 Task: Open Card Card0000000305 in Board Board0000000077 in Workspace WS0000000026 in Trello. Add Member Nikrathi889@gmail.com to Card Card0000000305 in Board Board0000000077 in Workspace WS0000000026 in Trello. Add Purple Label titled Label0000000305 to Card Card0000000305 in Board Board0000000077 in Workspace WS0000000026 in Trello. Add Checklist CL0000000305 to Card Card0000000305 in Board Board0000000077 in Workspace WS0000000026 in Trello. Add Dates with Start Date as Aug 01 2023 and Due Date as Aug 31 2023 to Card Card0000000305 in Board Board0000000077 in Workspace WS0000000026 in Trello
Action: Mouse moved to (316, 193)
Screenshot: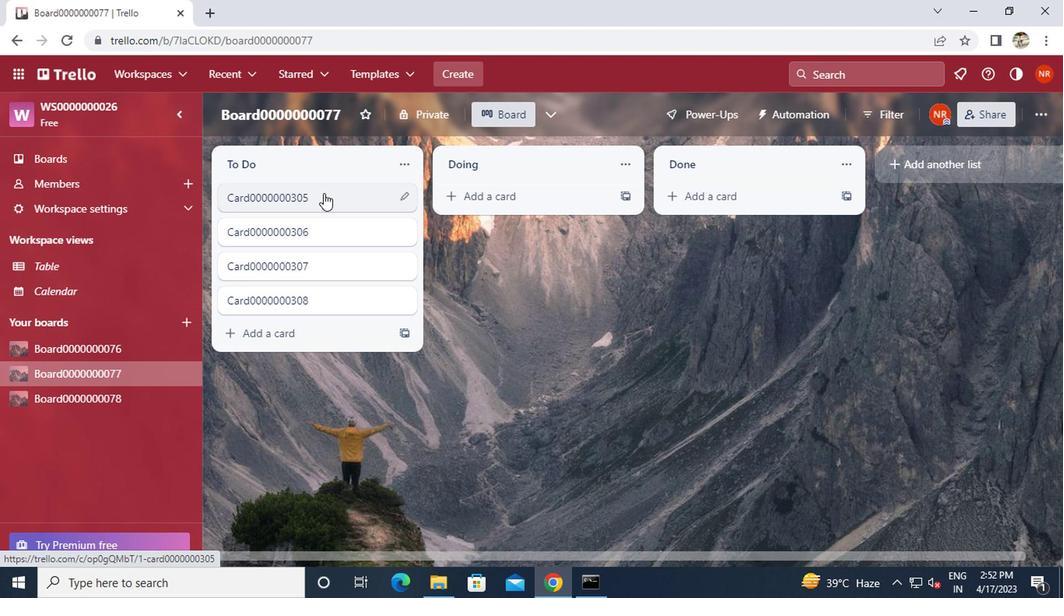 
Action: Mouse pressed left at (316, 193)
Screenshot: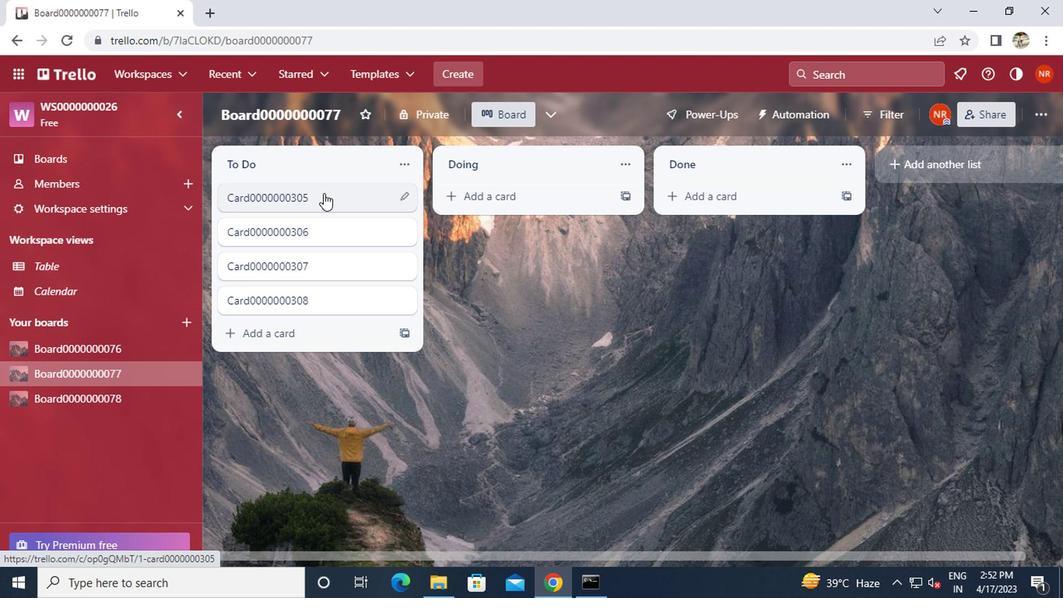 
Action: Mouse moved to (694, 190)
Screenshot: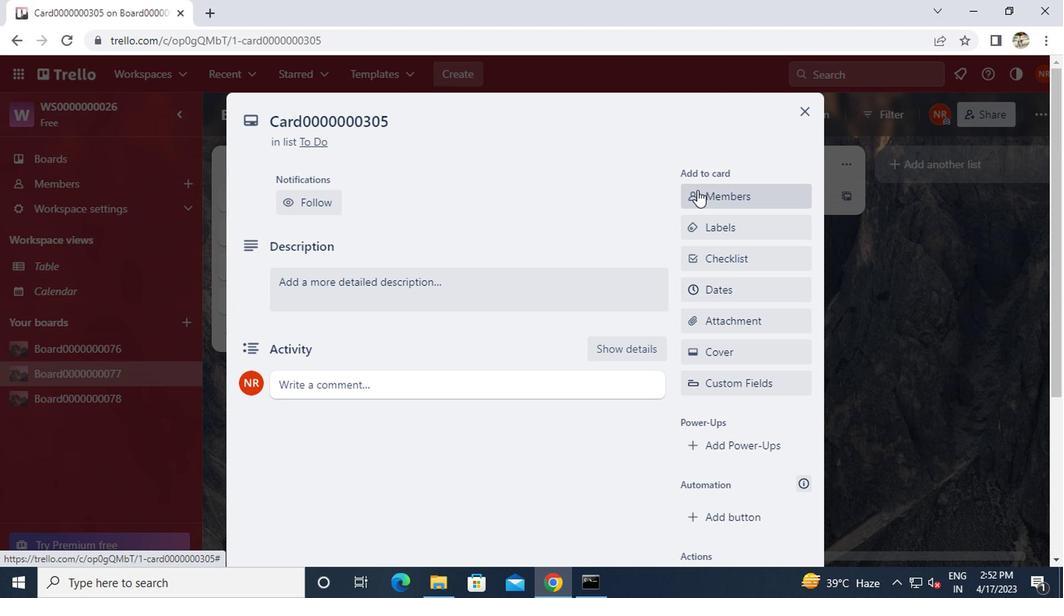 
Action: Mouse pressed left at (694, 190)
Screenshot: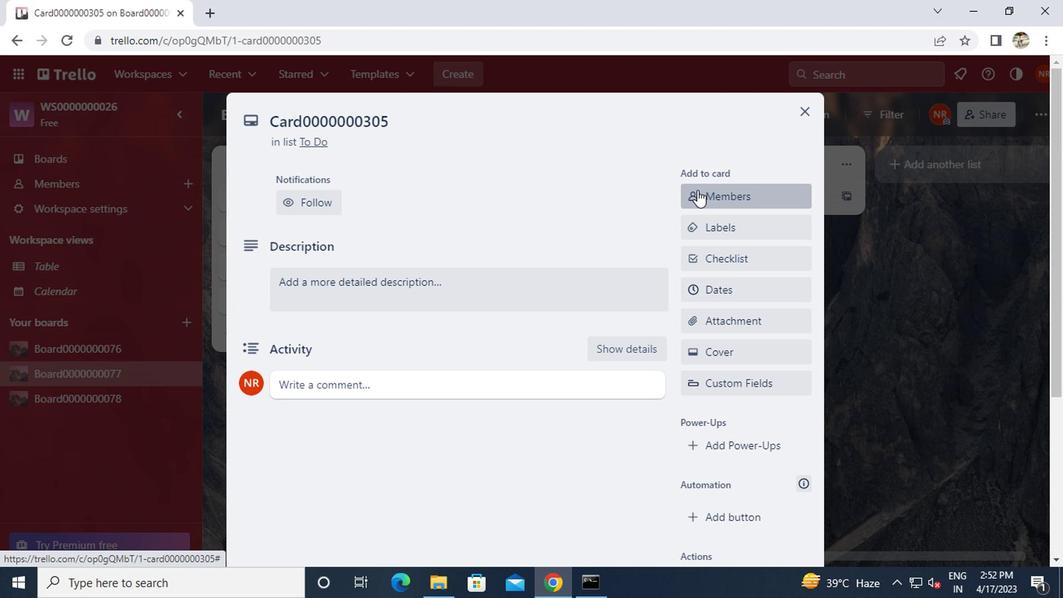 
Action: Key pressed <Key.caps_lock>n<Key.caps_lock>ikrathi889<Key.shift>@GMAIL.COM
Screenshot: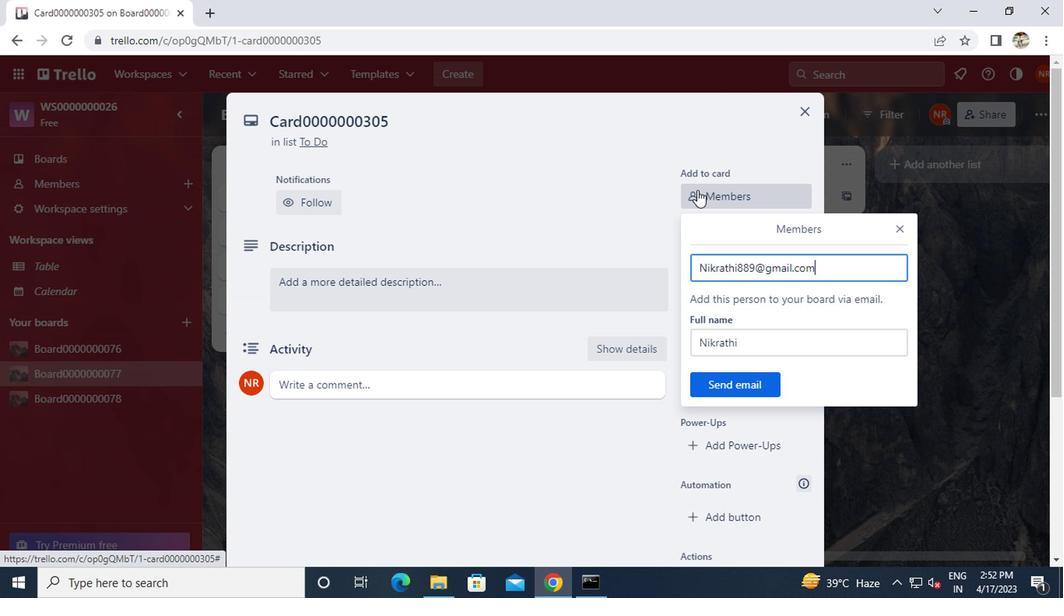 
Action: Mouse moved to (734, 377)
Screenshot: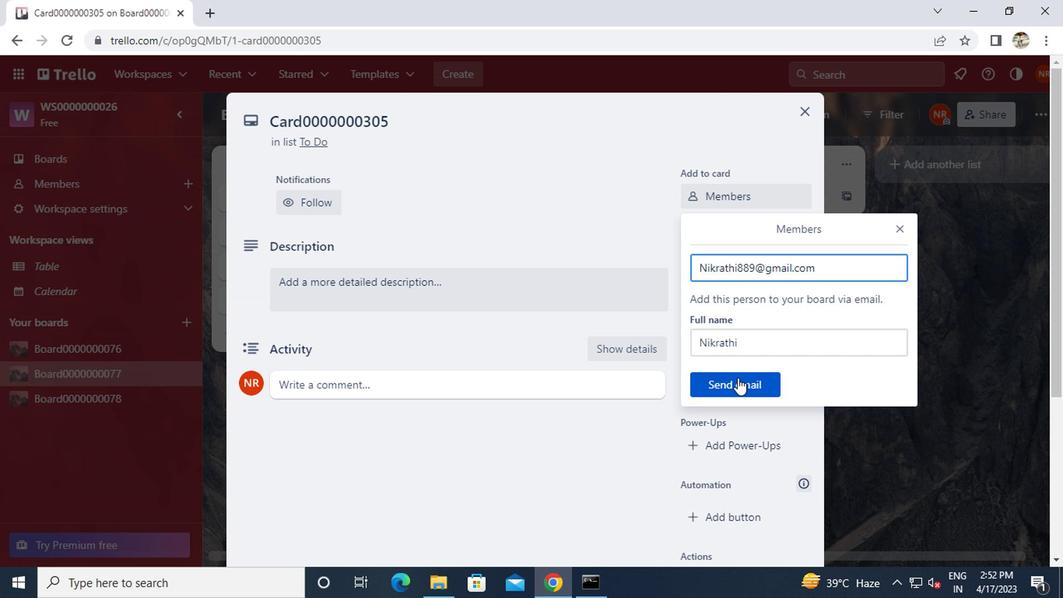 
Action: Mouse pressed left at (734, 377)
Screenshot: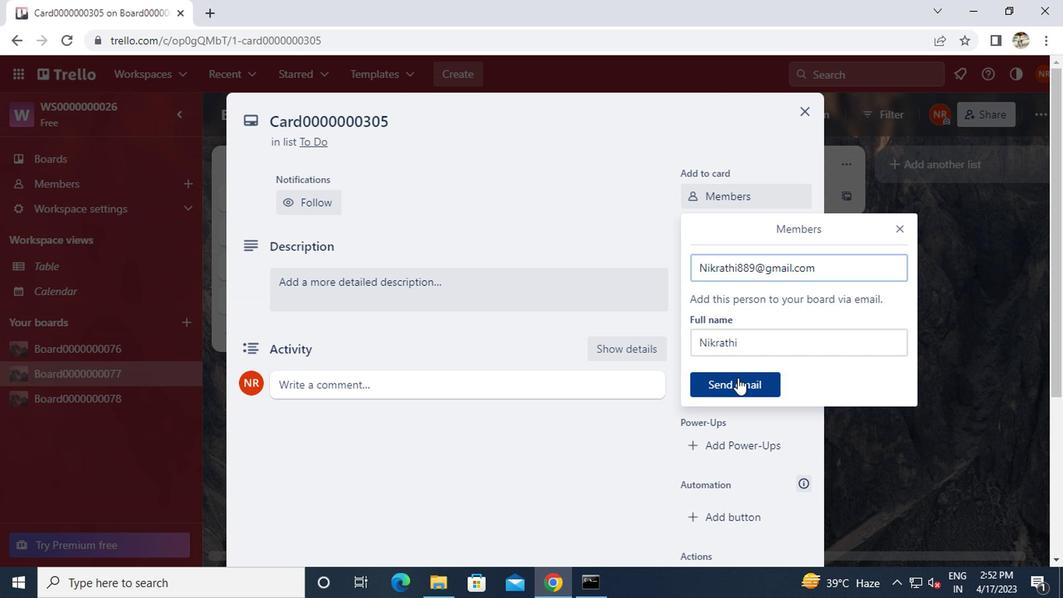 
Action: Mouse moved to (723, 229)
Screenshot: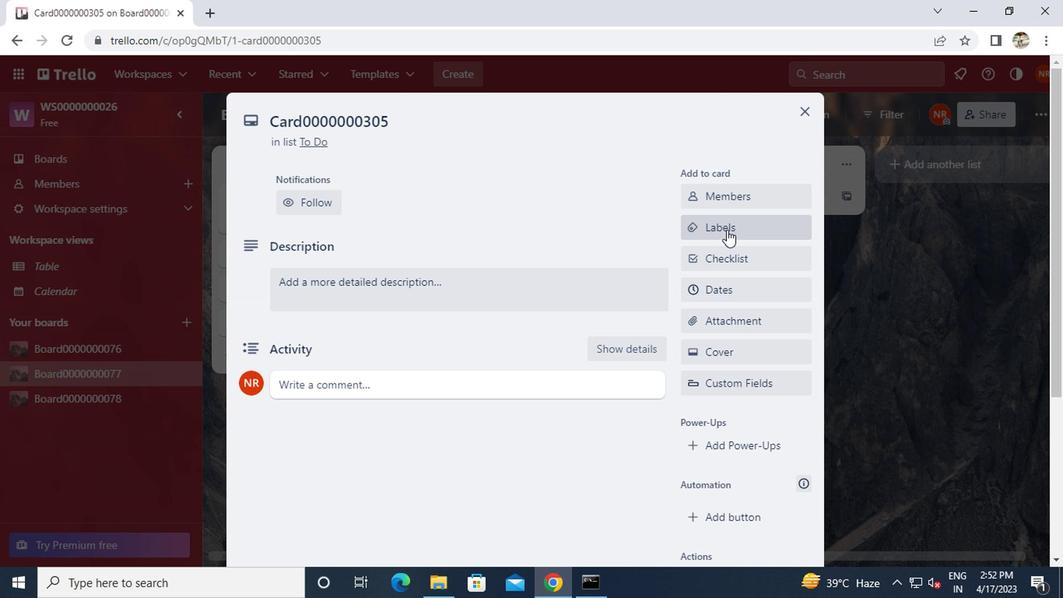 
Action: Mouse pressed left at (723, 229)
Screenshot: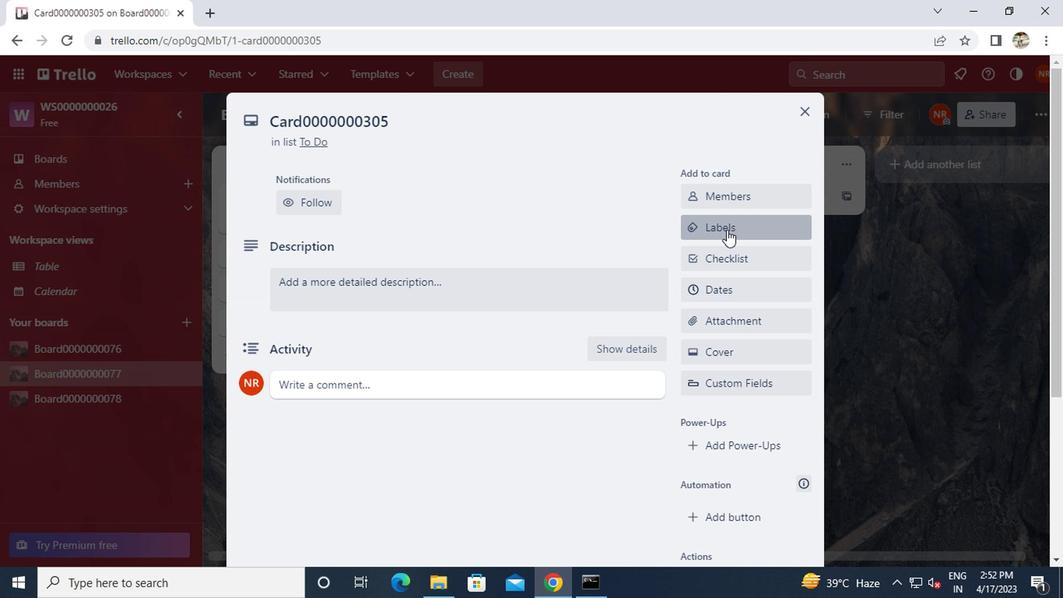 
Action: Mouse moved to (769, 386)
Screenshot: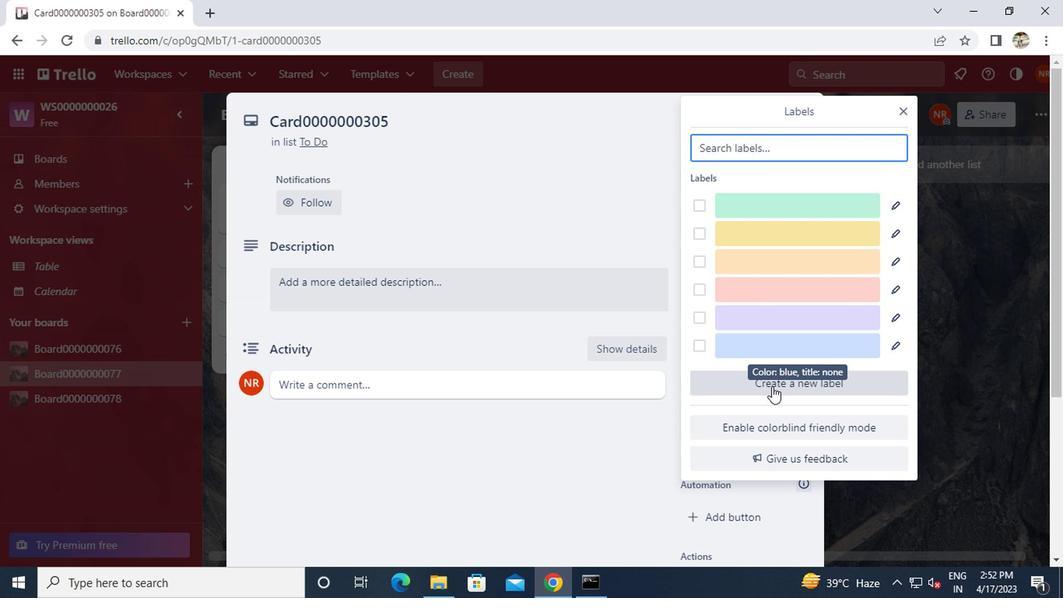 
Action: Mouse pressed left at (769, 386)
Screenshot: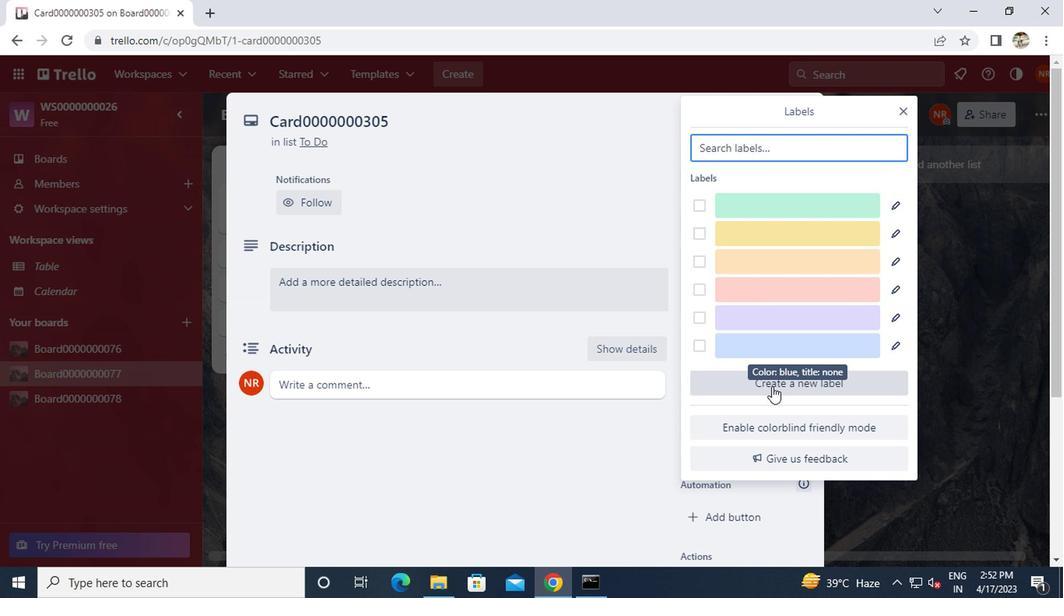 
Action: Mouse moved to (892, 333)
Screenshot: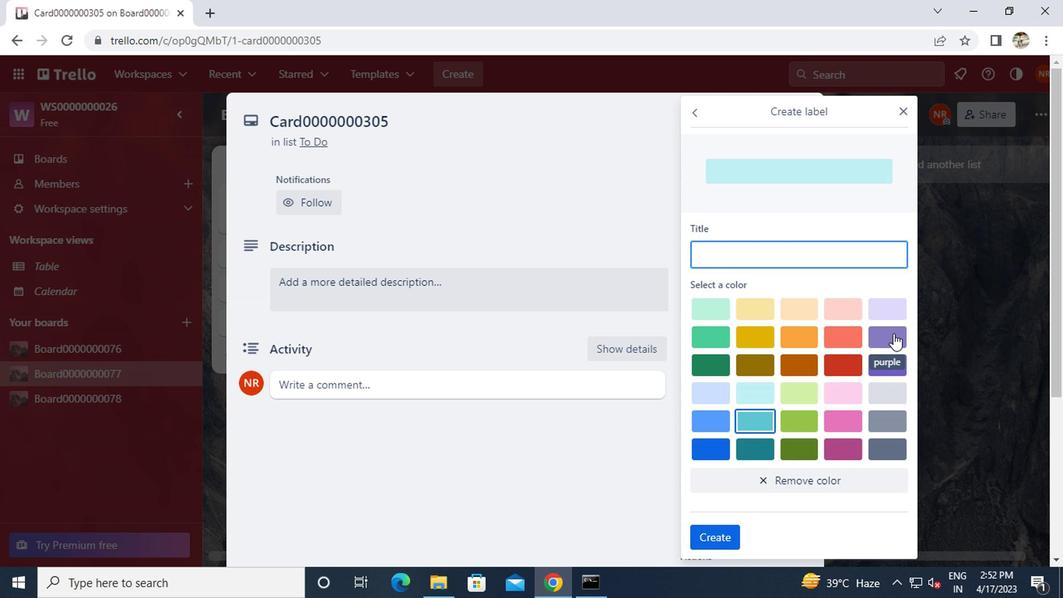 
Action: Mouse pressed left at (892, 333)
Screenshot: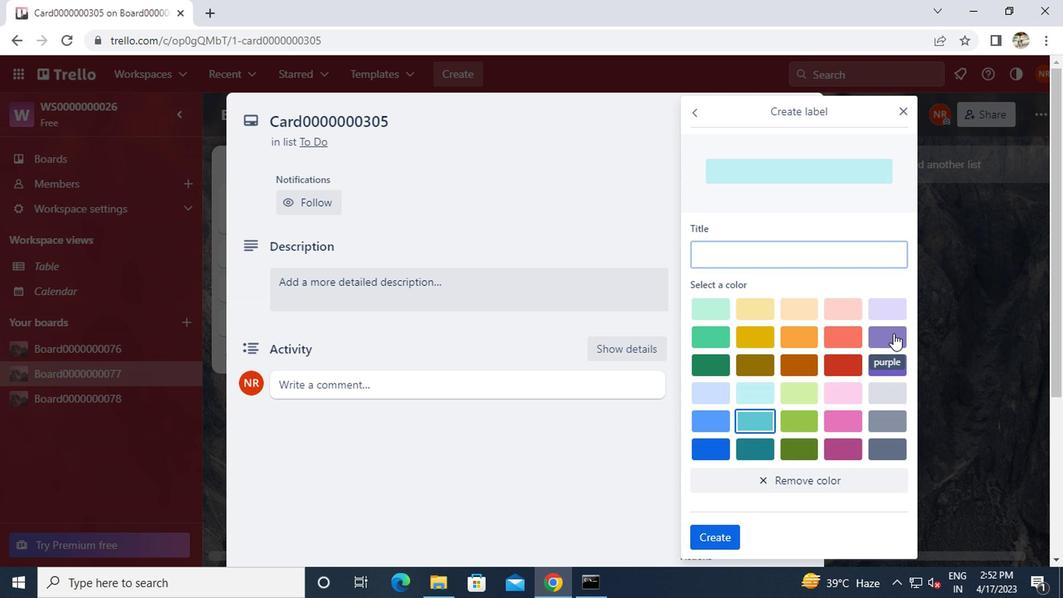 
Action: Mouse moved to (826, 248)
Screenshot: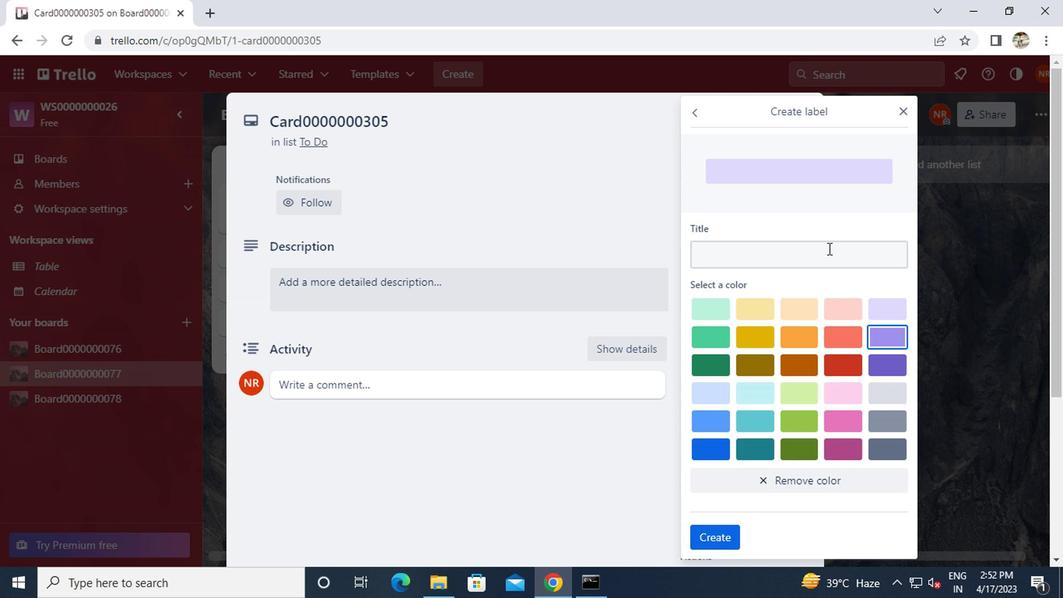 
Action: Mouse pressed left at (826, 248)
Screenshot: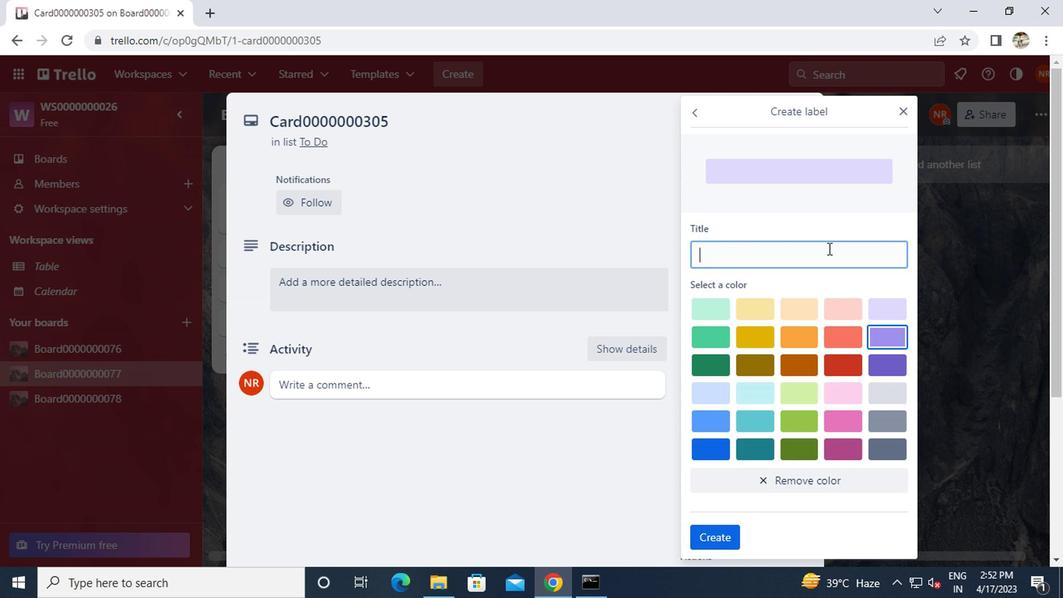 
Action: Key pressed <Key.caps_lock>L<Key.caps_lock>ABEL0000000305
Screenshot: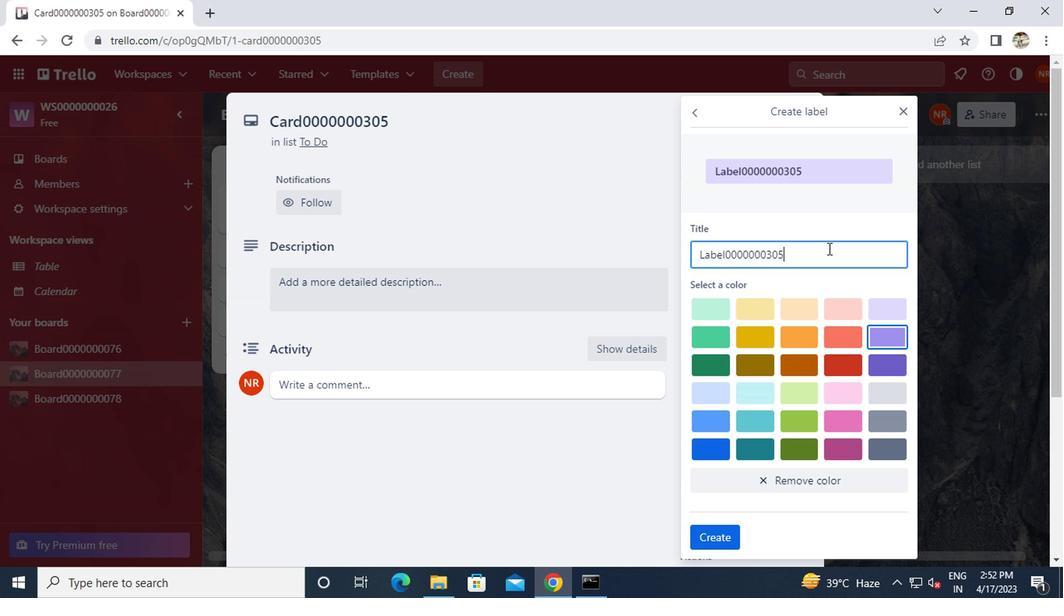 
Action: Mouse moved to (719, 541)
Screenshot: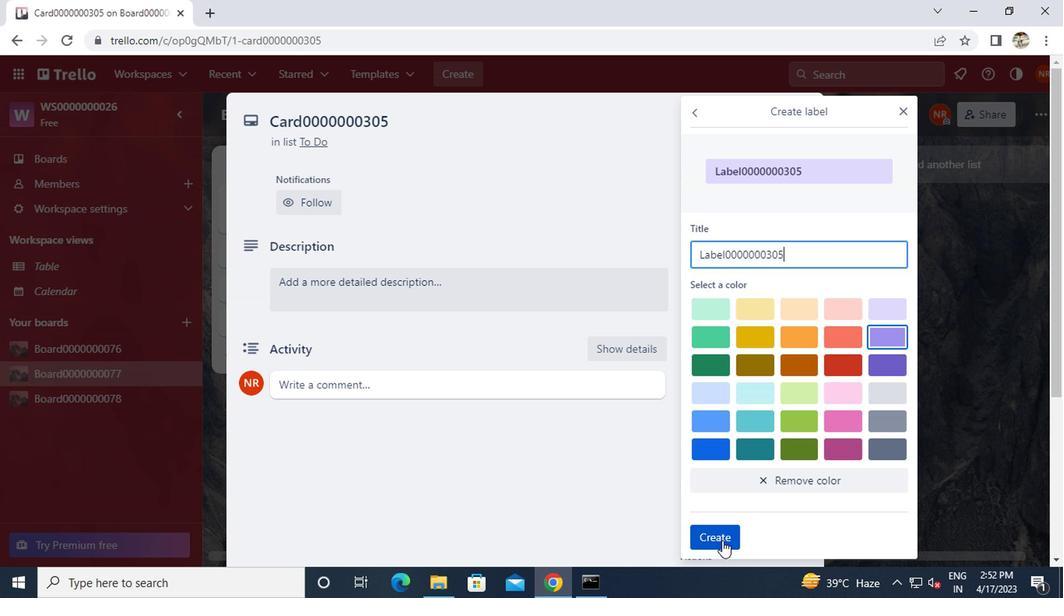 
Action: Mouse pressed left at (719, 541)
Screenshot: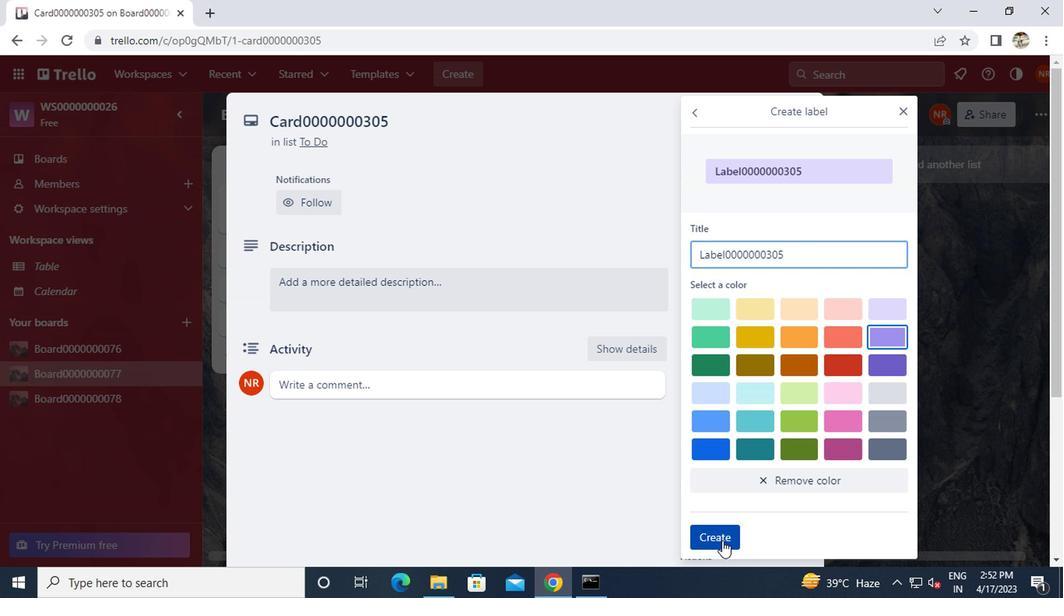 
Action: Mouse moved to (902, 108)
Screenshot: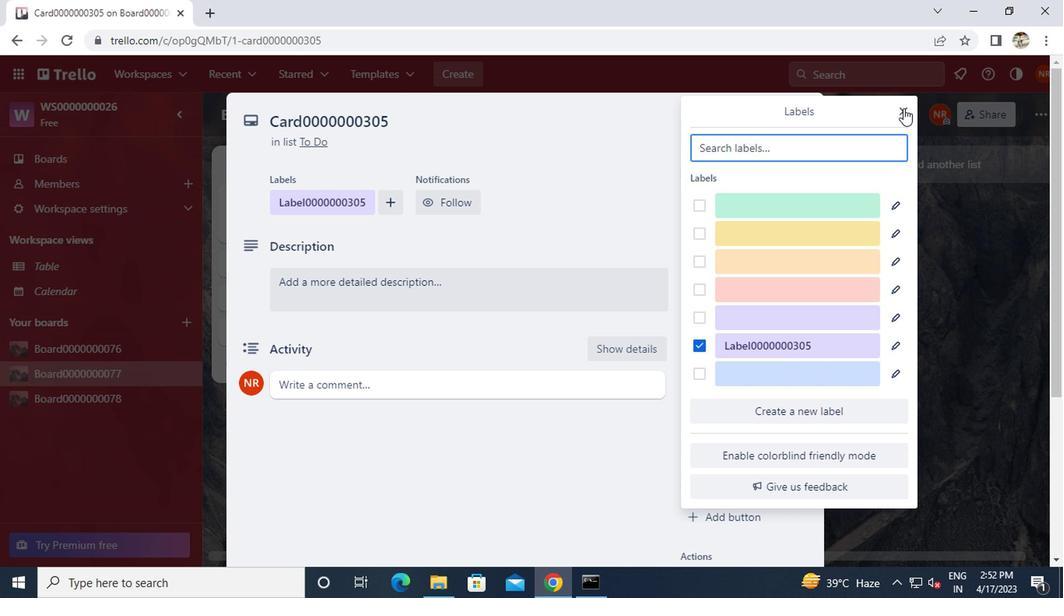 
Action: Mouse pressed left at (902, 108)
Screenshot: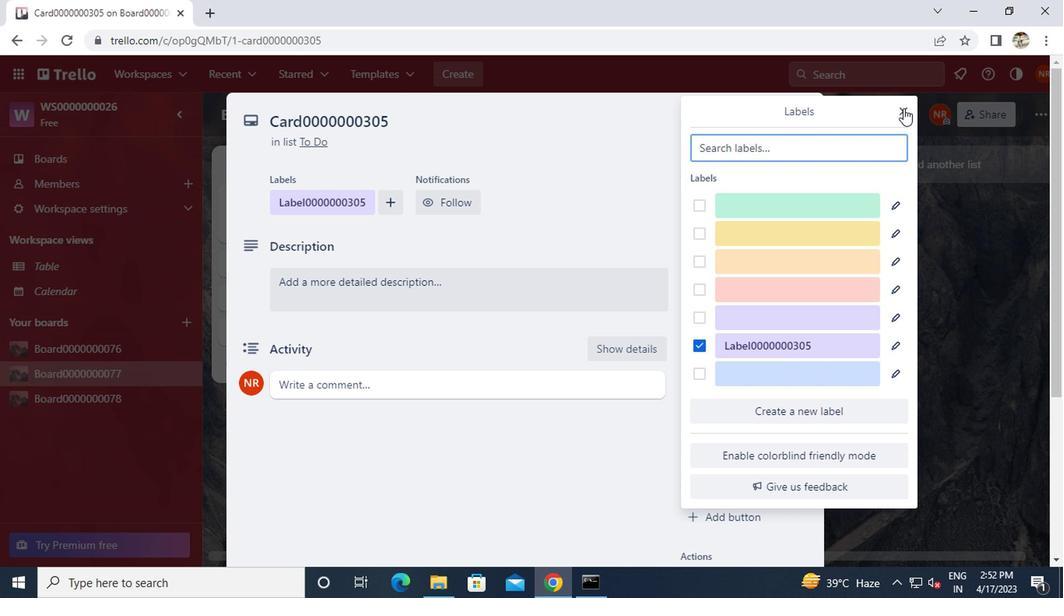 
Action: Mouse moved to (747, 257)
Screenshot: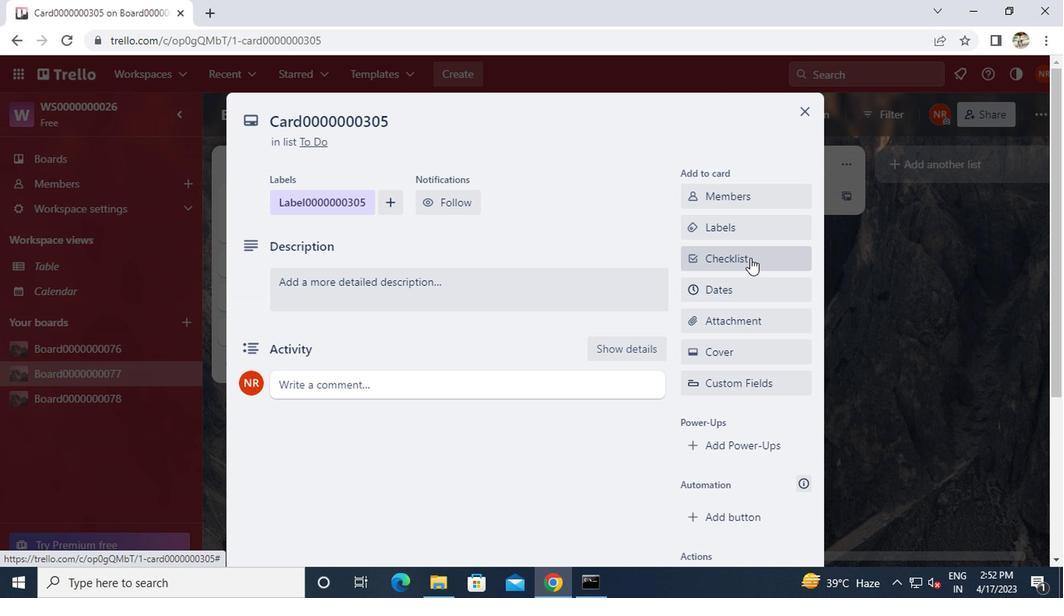 
Action: Mouse pressed left at (747, 257)
Screenshot: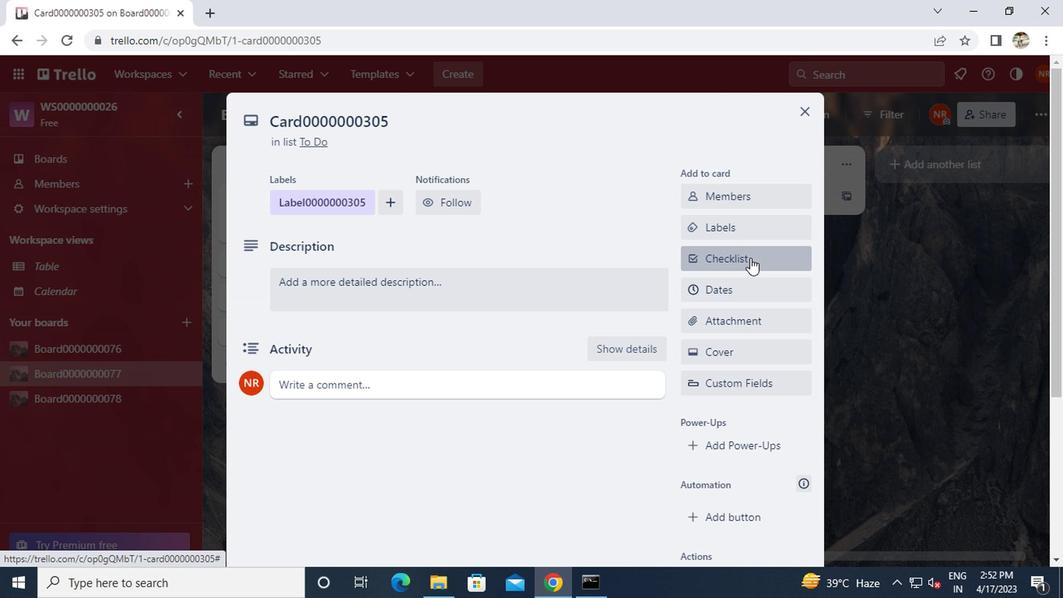 
Action: Key pressed <Key.caps_lock>CL0000000305
Screenshot: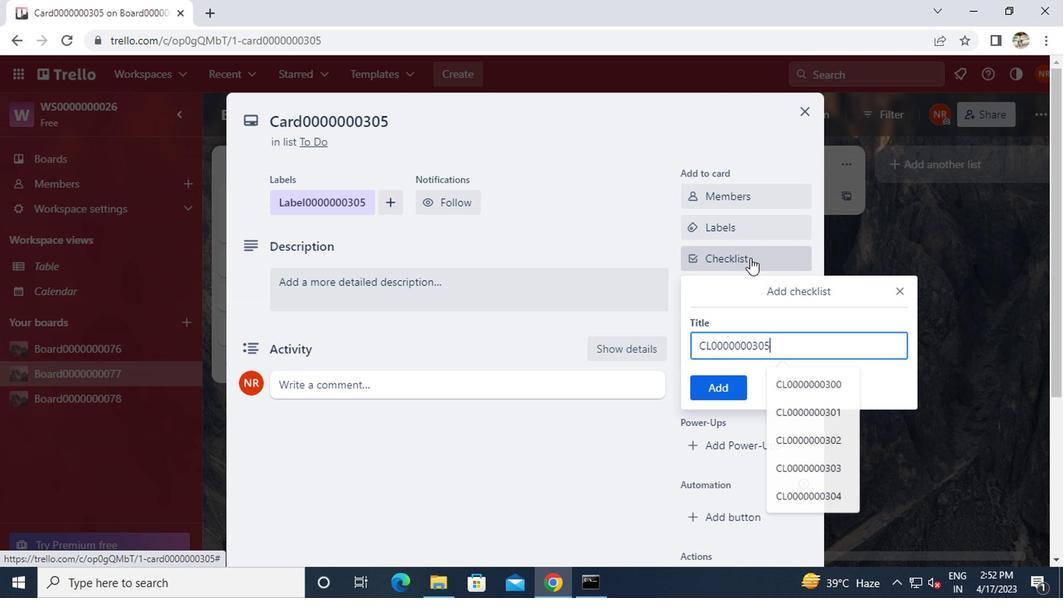 
Action: Mouse moved to (723, 388)
Screenshot: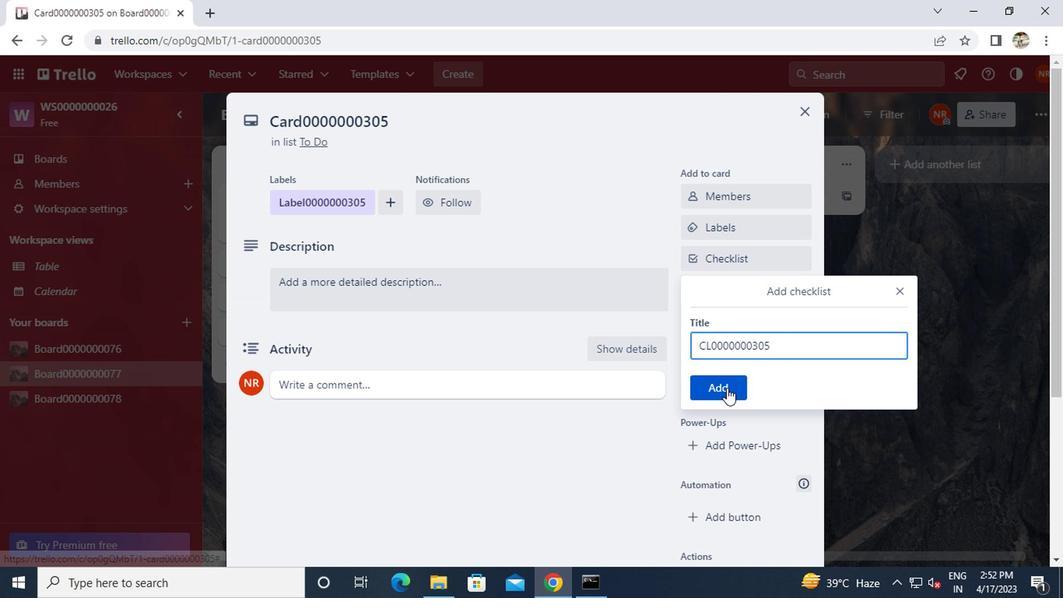 
Action: Mouse pressed left at (723, 388)
Screenshot: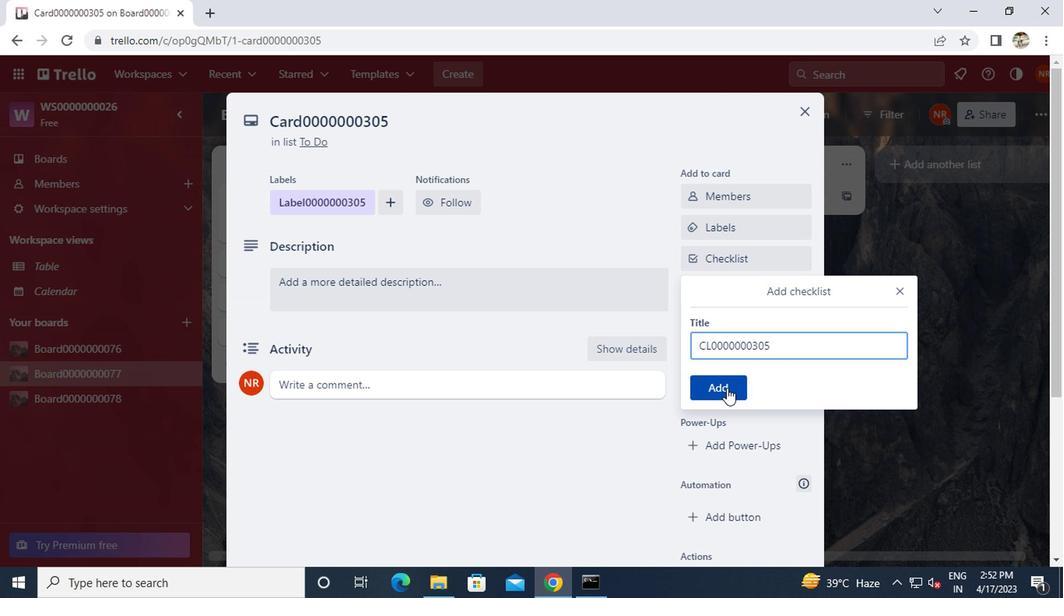 
Action: Mouse moved to (715, 294)
Screenshot: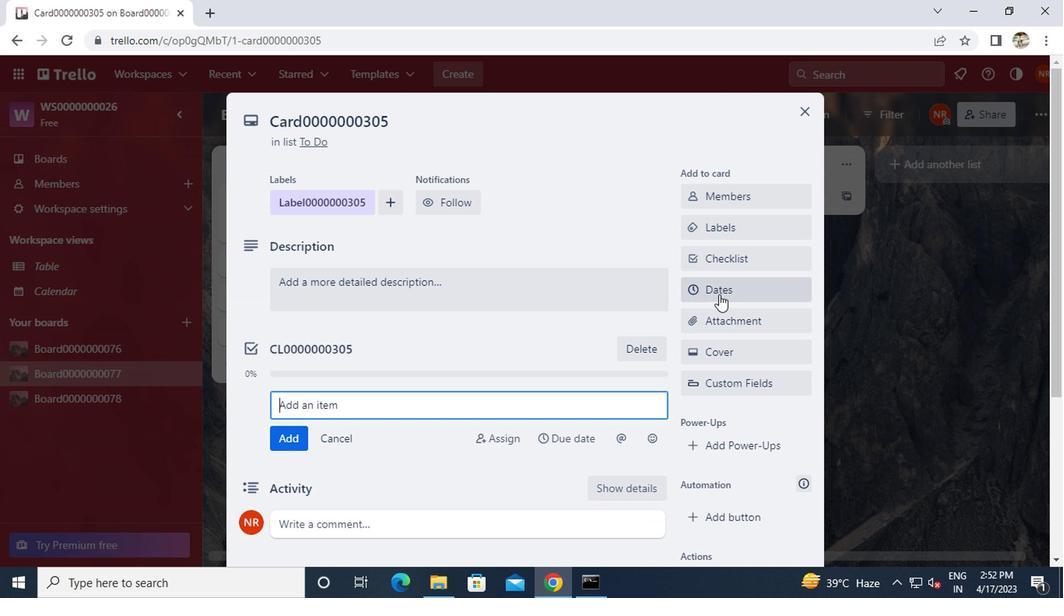 
Action: Mouse pressed left at (715, 294)
Screenshot: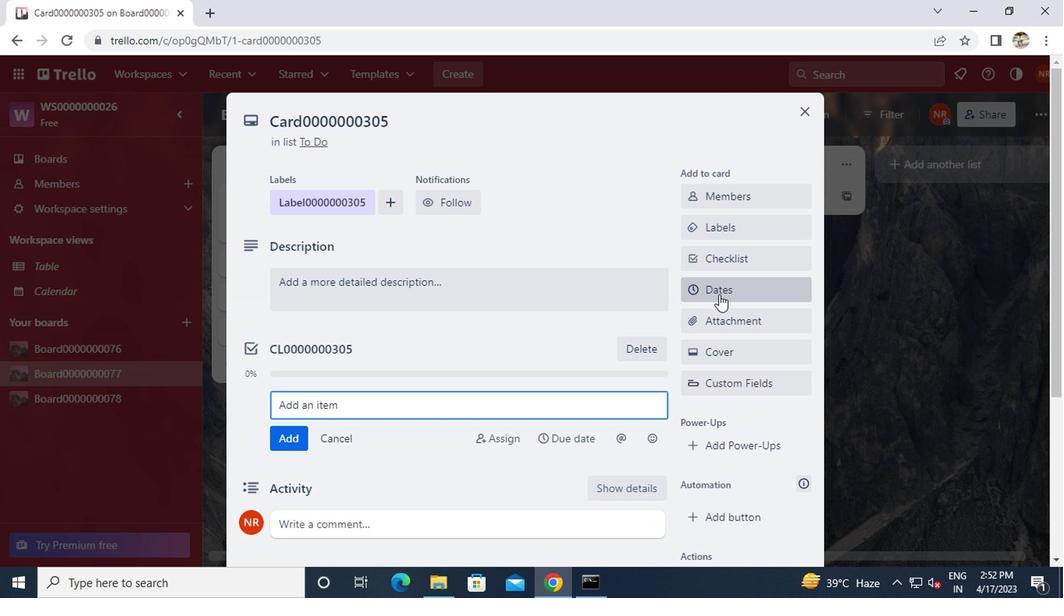 
Action: Mouse moved to (693, 391)
Screenshot: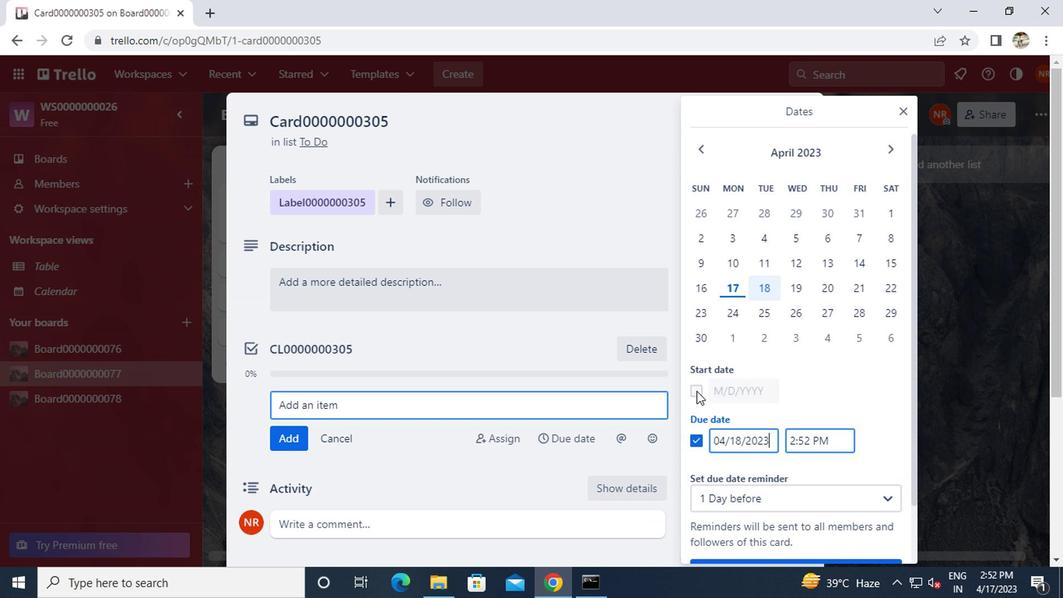 
Action: Mouse pressed left at (693, 391)
Screenshot: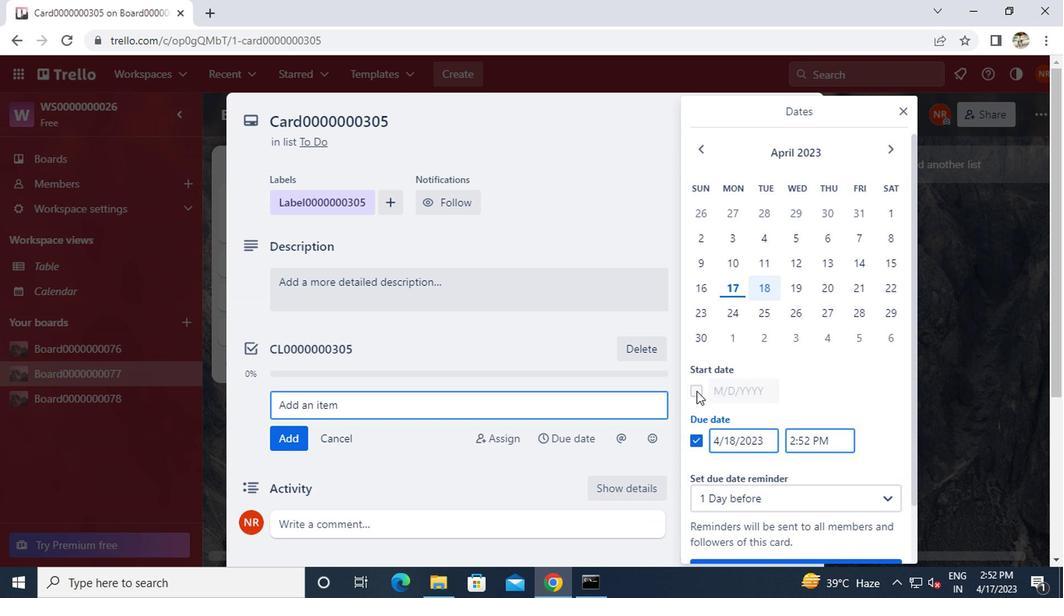 
Action: Mouse moved to (884, 151)
Screenshot: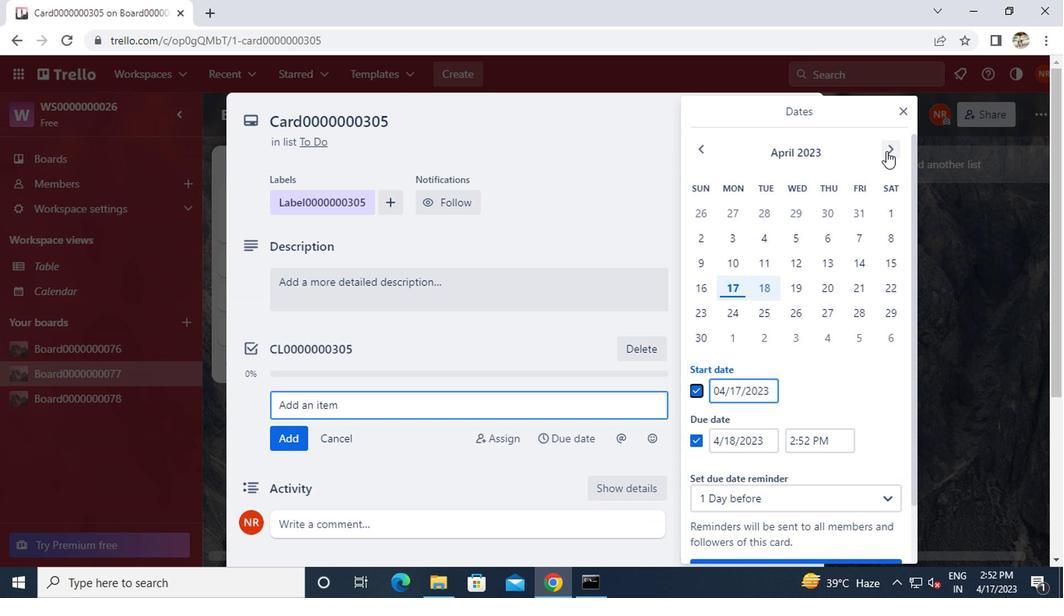 
Action: Mouse pressed left at (884, 151)
Screenshot: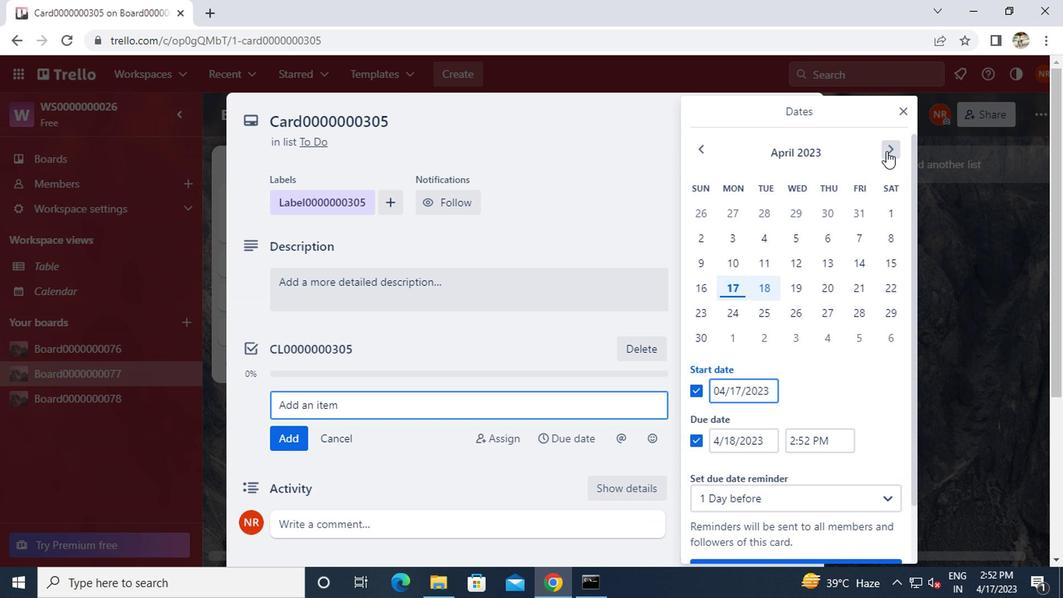
Action: Mouse pressed left at (884, 151)
Screenshot: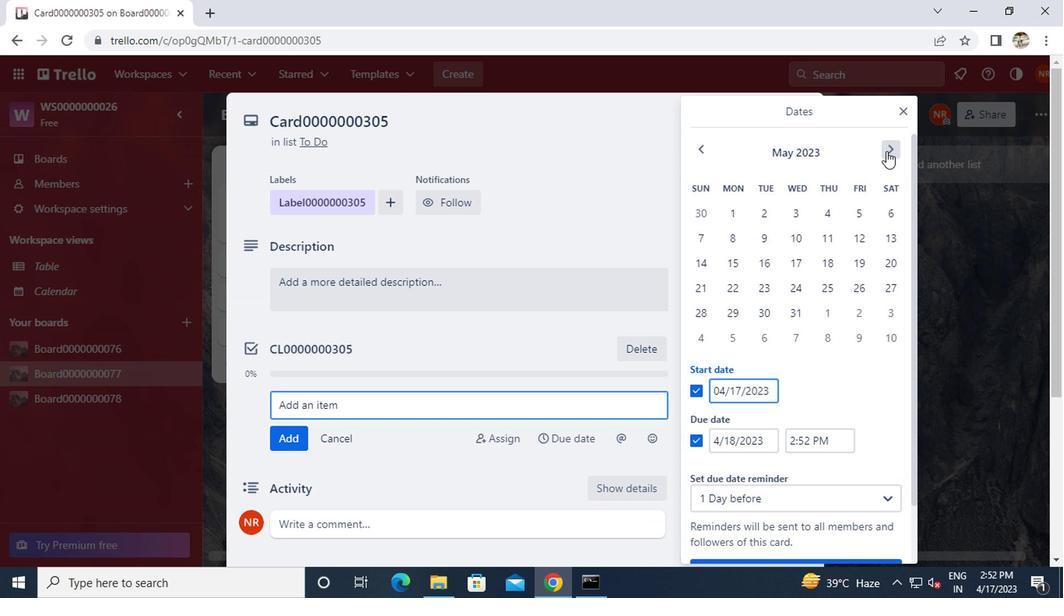 
Action: Mouse pressed left at (884, 151)
Screenshot: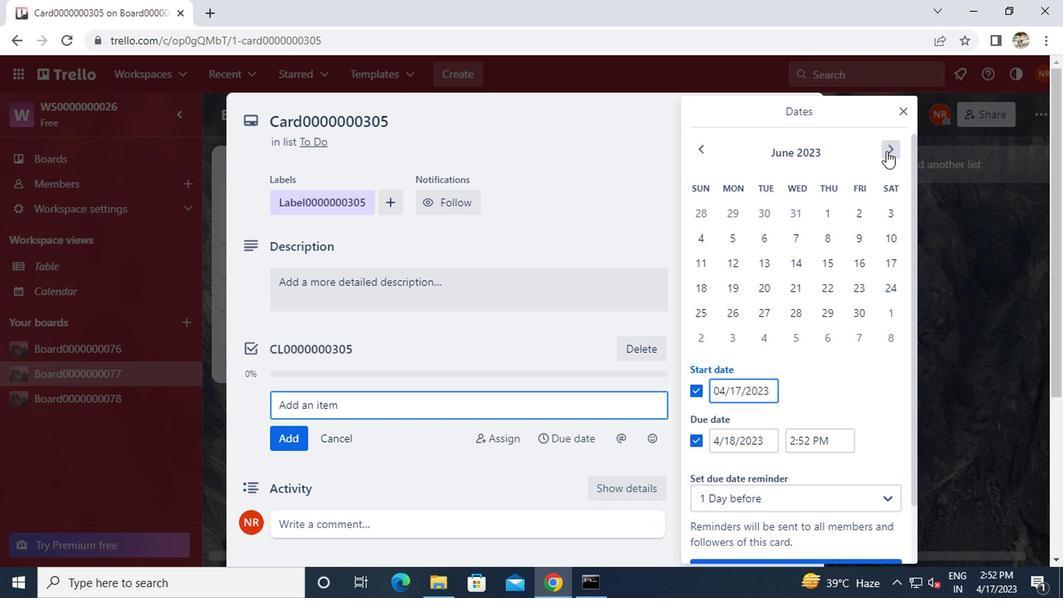 
Action: Mouse moved to (884, 218)
Screenshot: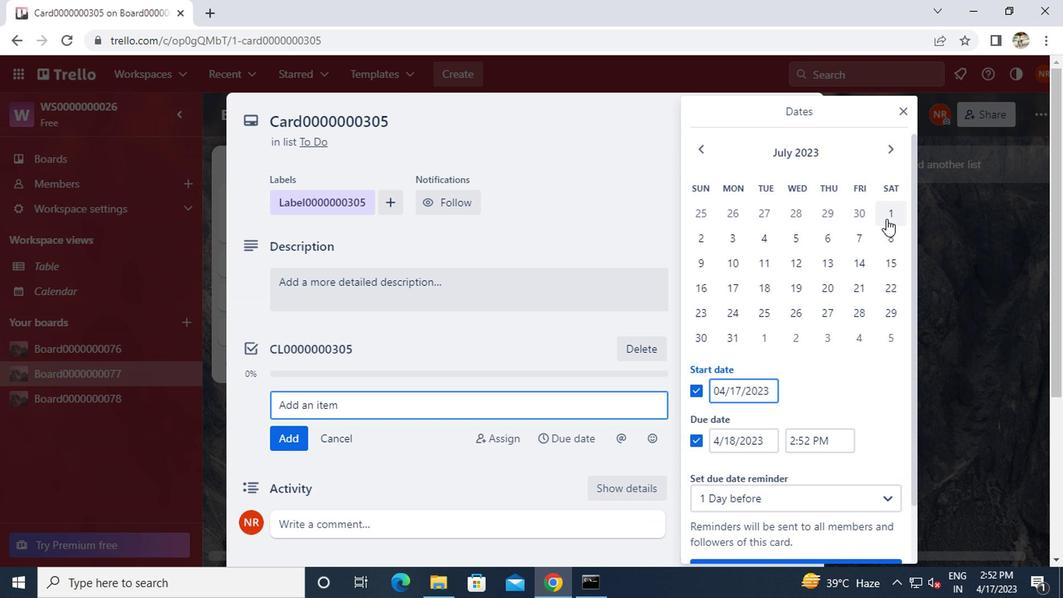 
Action: Mouse pressed left at (884, 218)
Screenshot: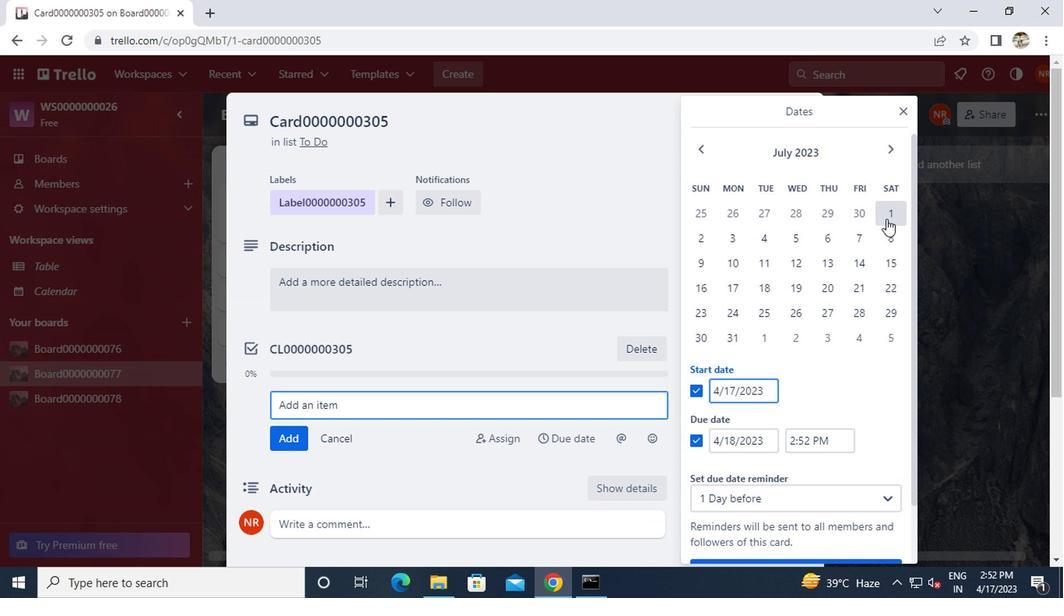 
Action: Mouse moved to (731, 335)
Screenshot: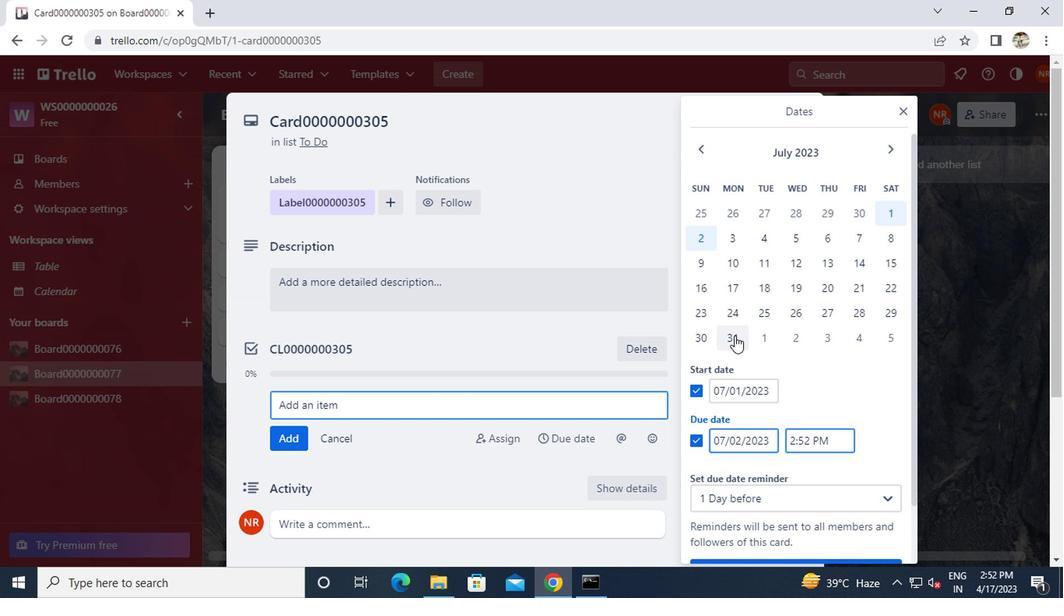 
Action: Mouse pressed left at (731, 335)
Screenshot: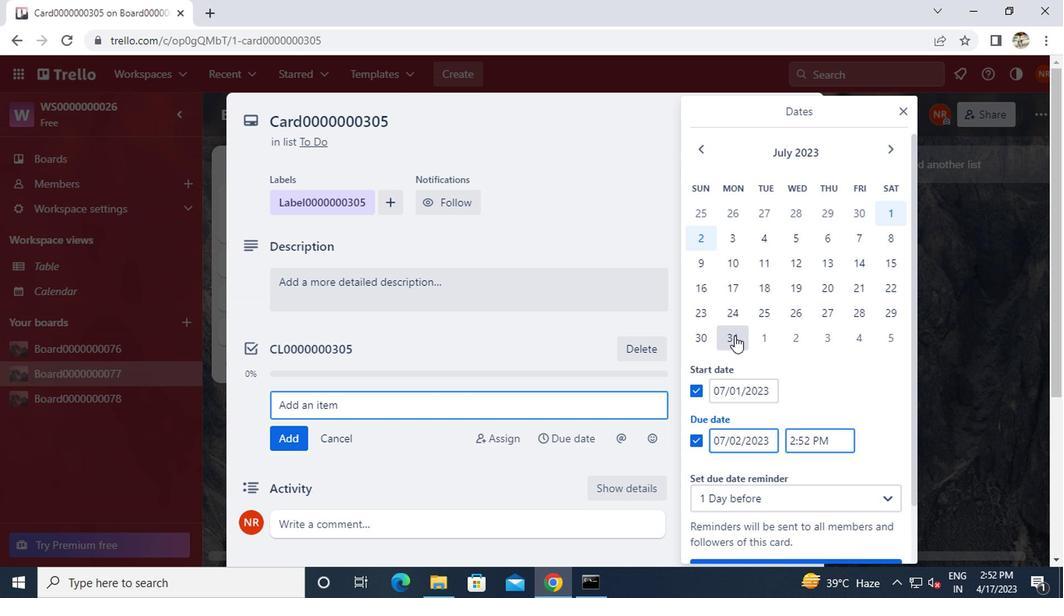 
Action: Mouse moved to (732, 352)
Screenshot: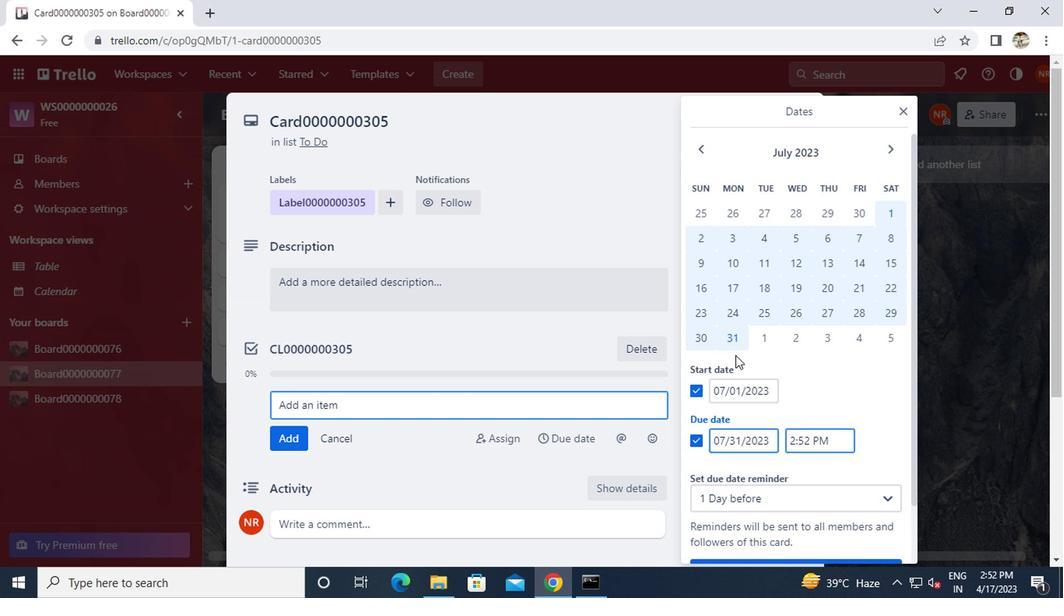 
Action: Mouse scrolled (732, 352) with delta (0, 0)
Screenshot: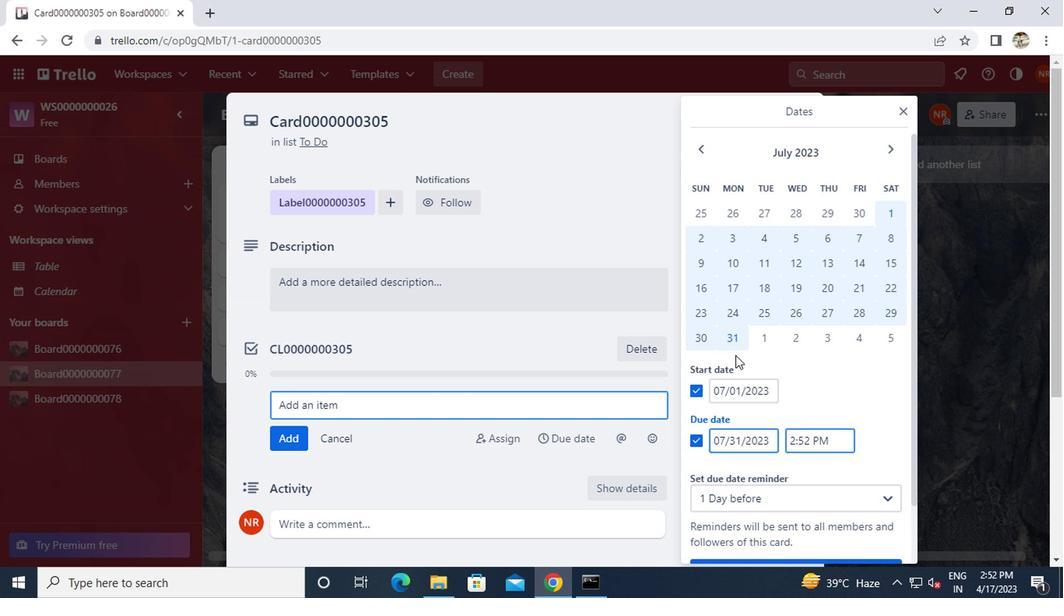 
Action: Mouse moved to (733, 356)
Screenshot: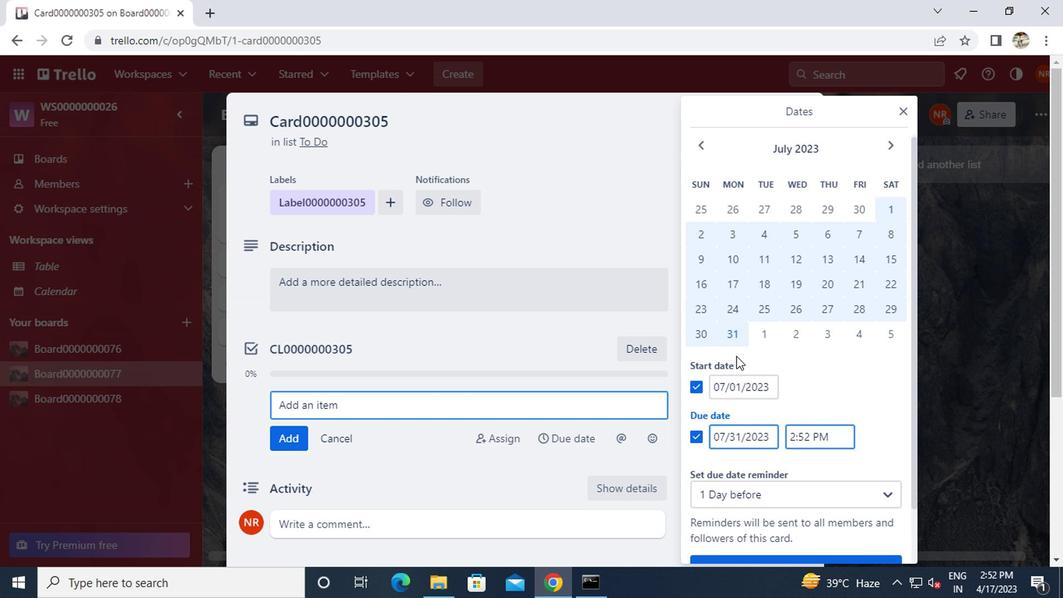 
Action: Mouse scrolled (733, 355) with delta (0, -1)
Screenshot: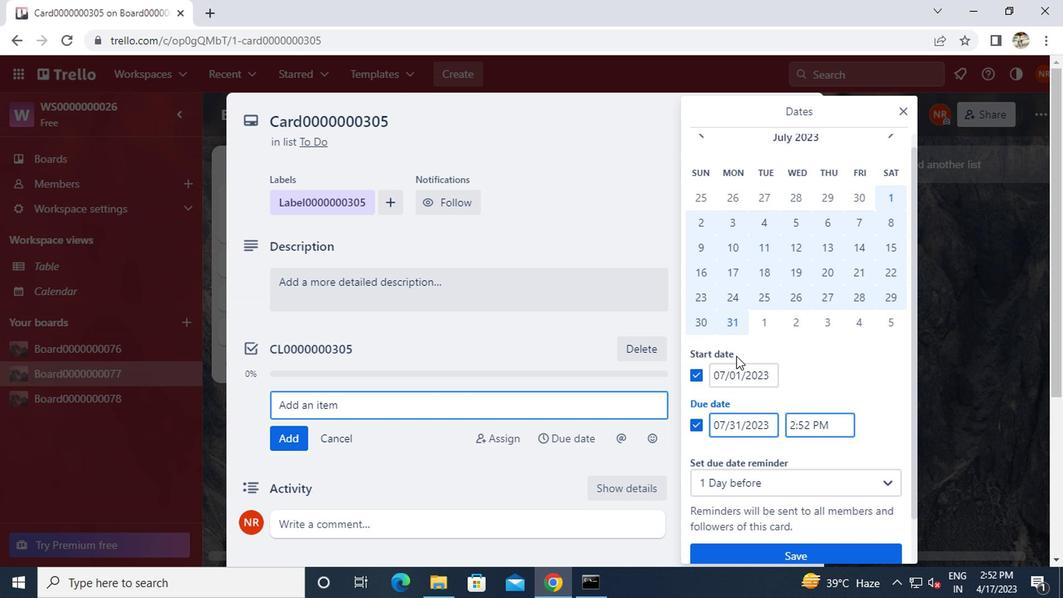 
Action: Mouse scrolled (733, 355) with delta (0, -1)
Screenshot: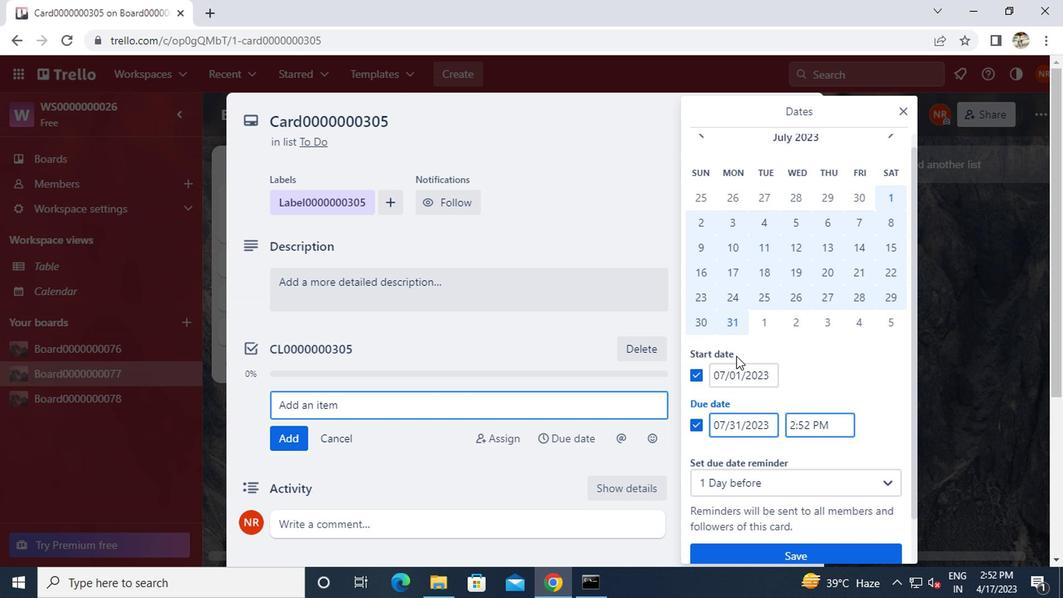 
Action: Mouse scrolled (733, 355) with delta (0, -1)
Screenshot: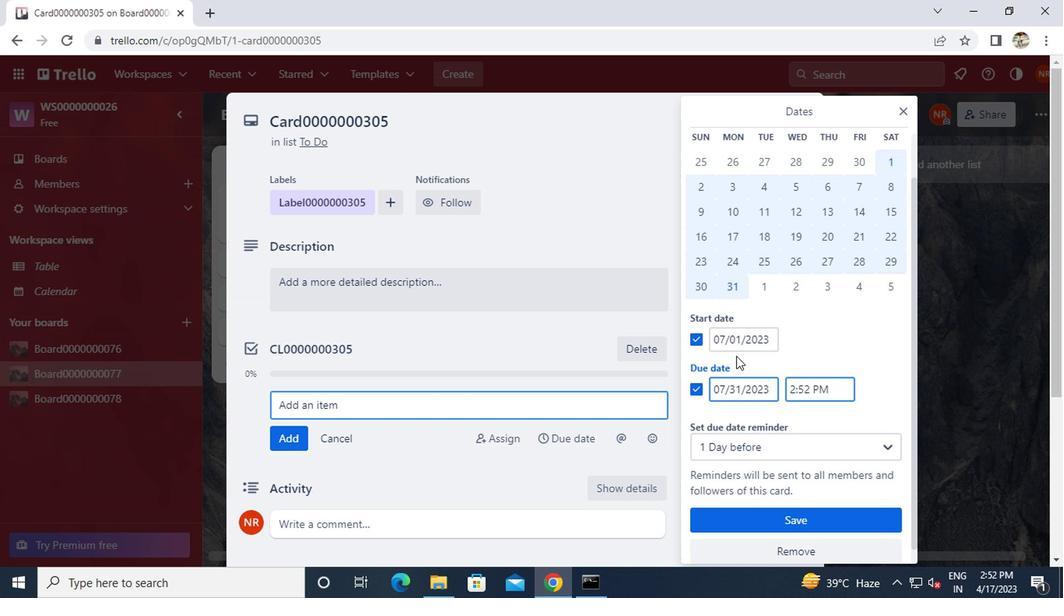
Action: Mouse moved to (739, 505)
Screenshot: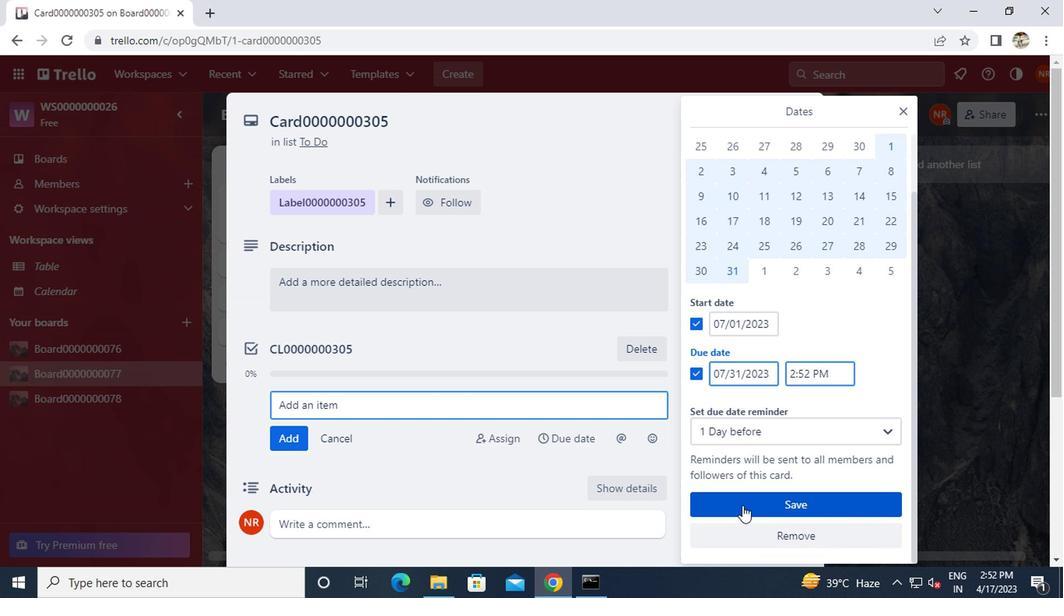 
Action: Mouse pressed left at (739, 505)
Screenshot: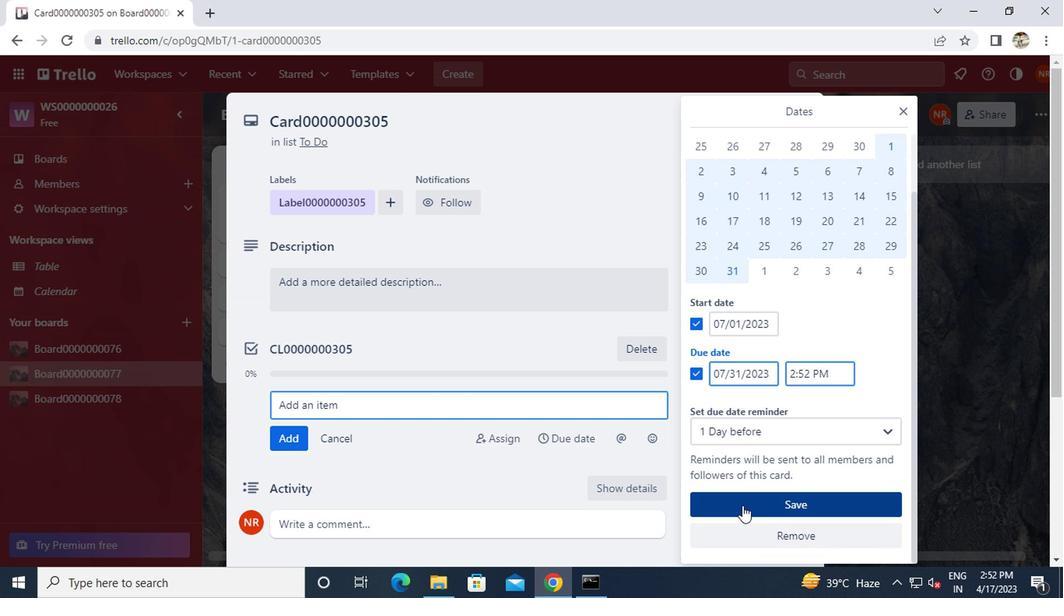 
